 Task: Sort the products in the category "More Bakery Desserts" by relevance.
Action: Mouse moved to (26, 109)
Screenshot: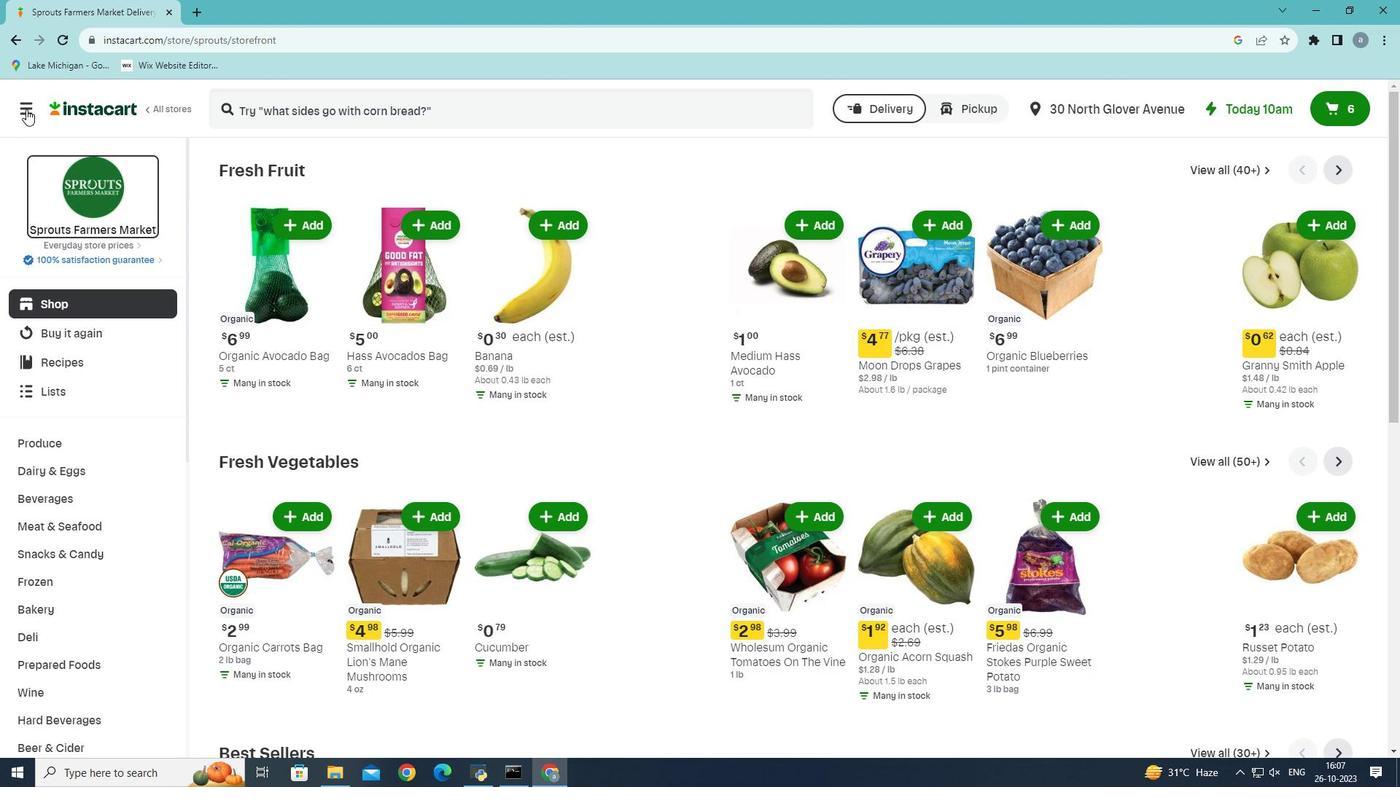 
Action: Mouse pressed left at (26, 109)
Screenshot: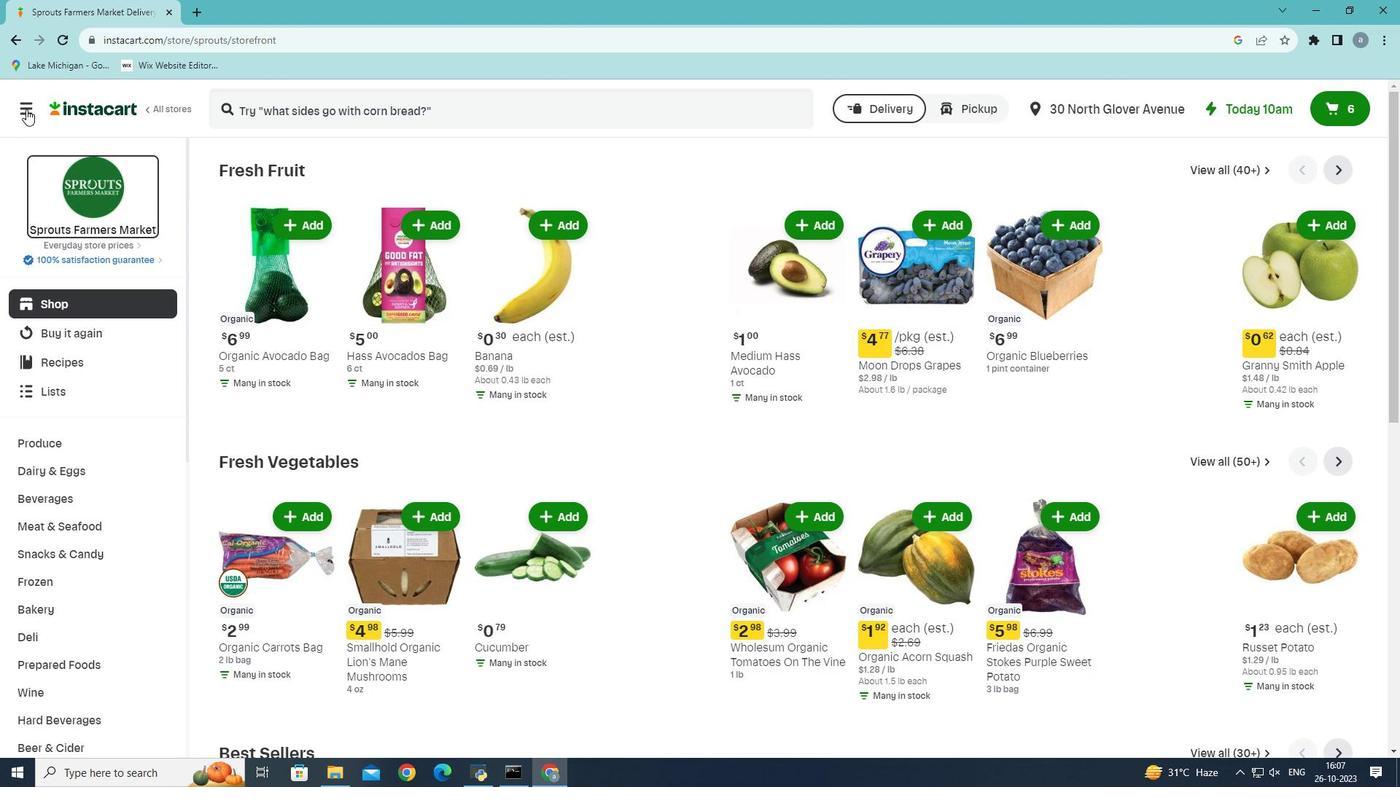 
Action: Mouse moved to (86, 428)
Screenshot: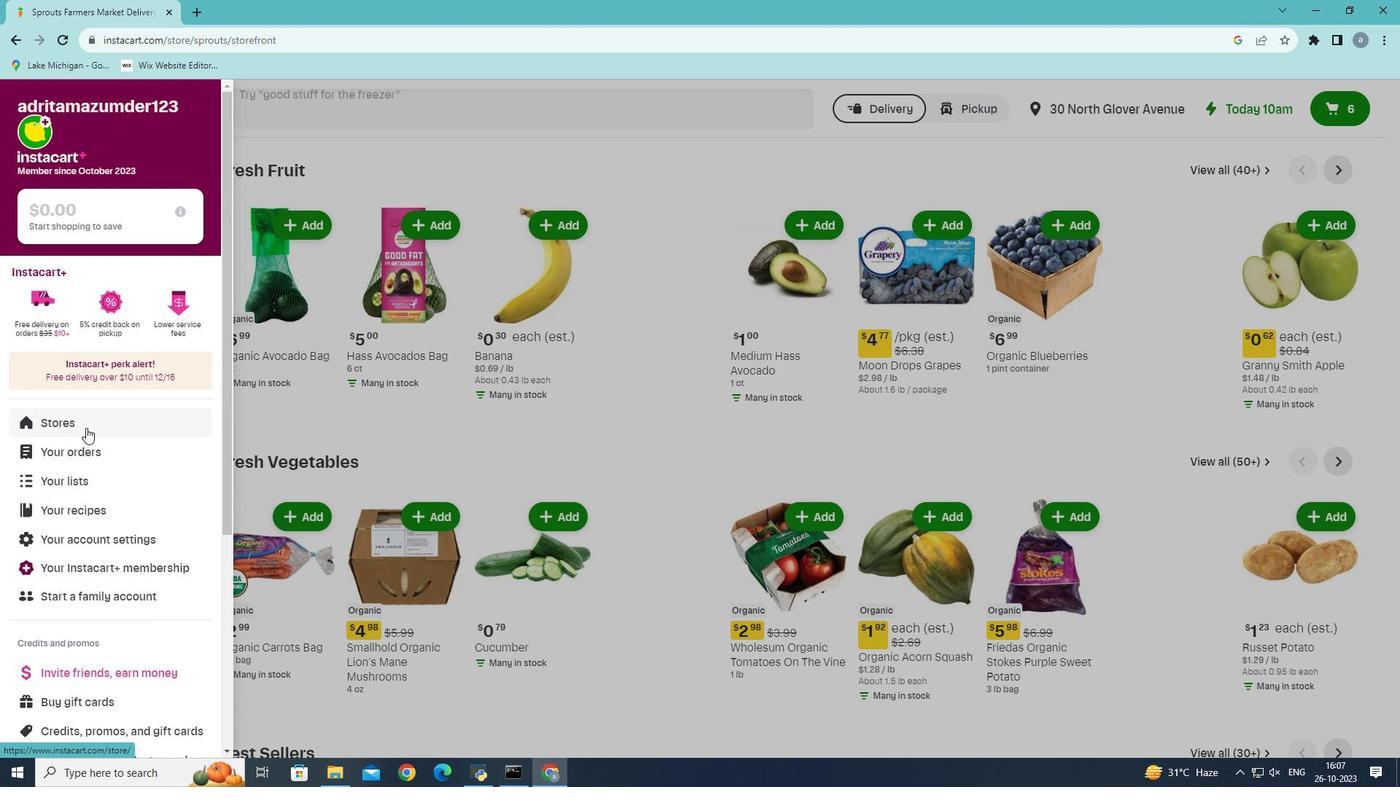 
Action: Mouse pressed left at (86, 428)
Screenshot: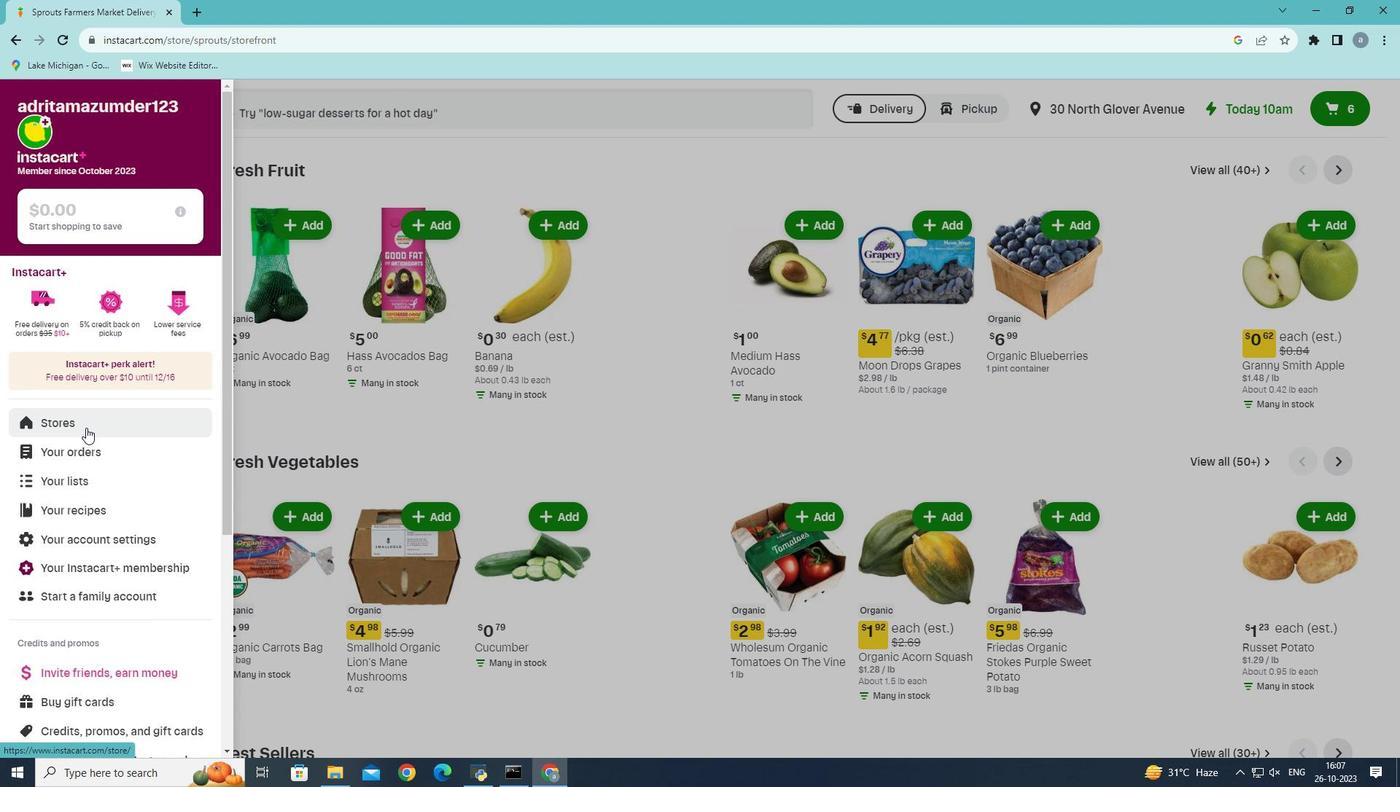 
Action: Mouse moved to (350, 168)
Screenshot: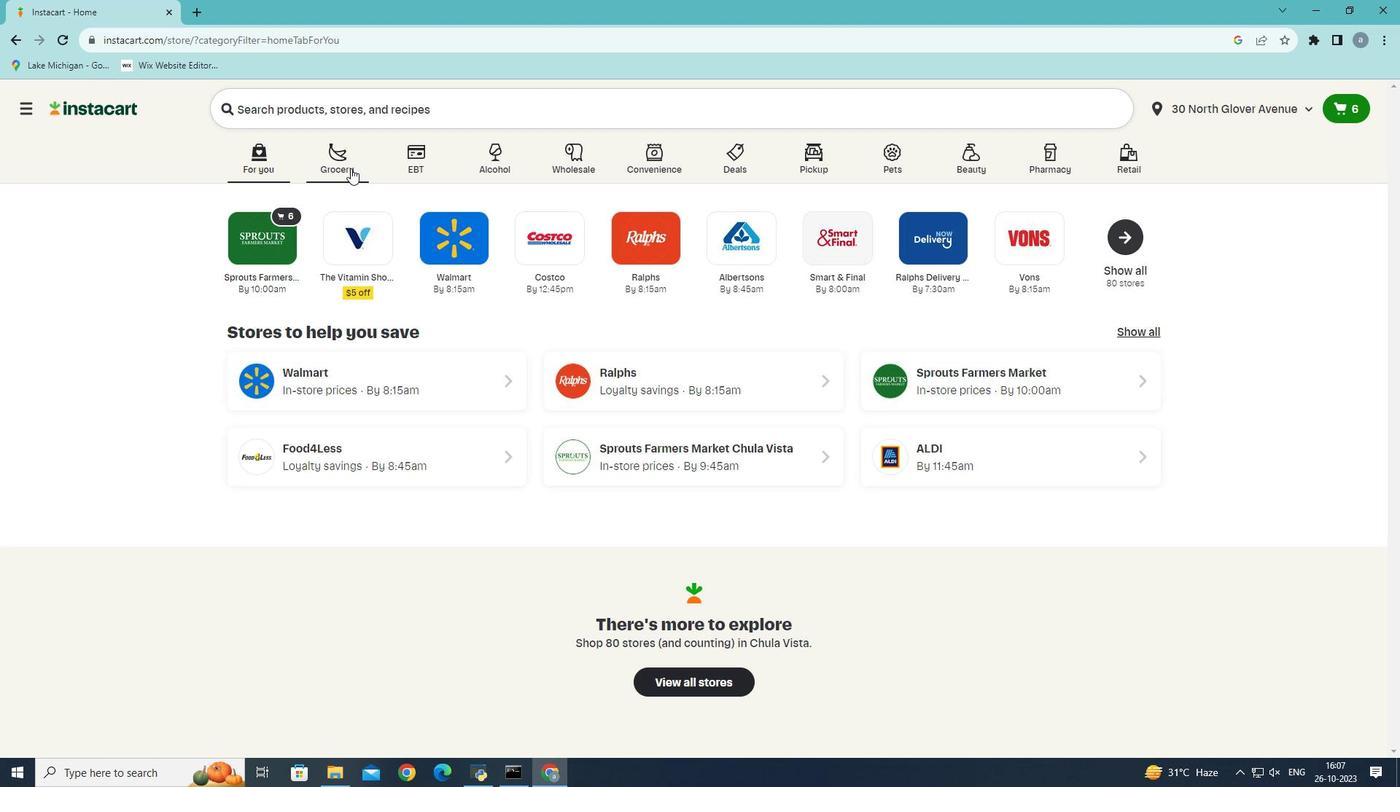 
Action: Mouse pressed left at (350, 168)
Screenshot: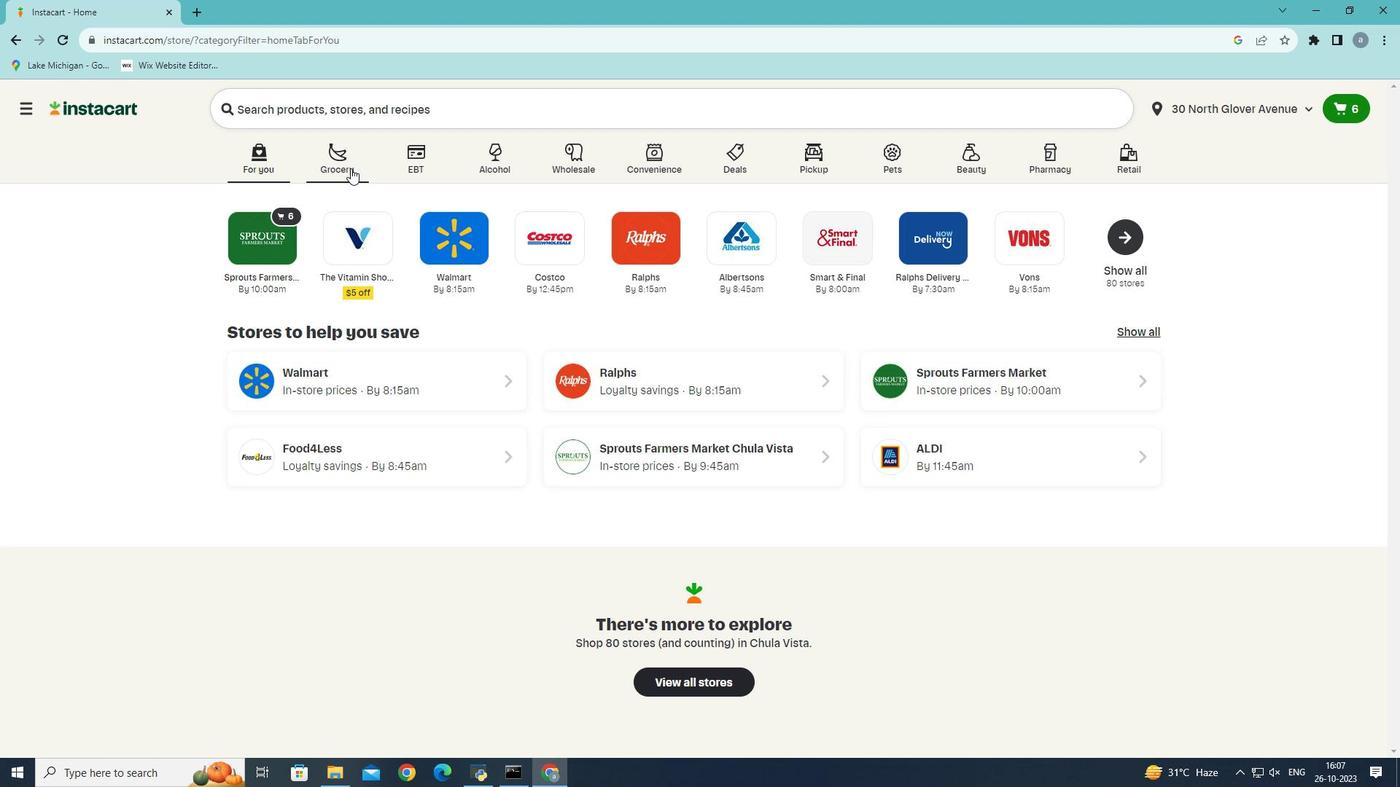 
Action: Mouse moved to (345, 444)
Screenshot: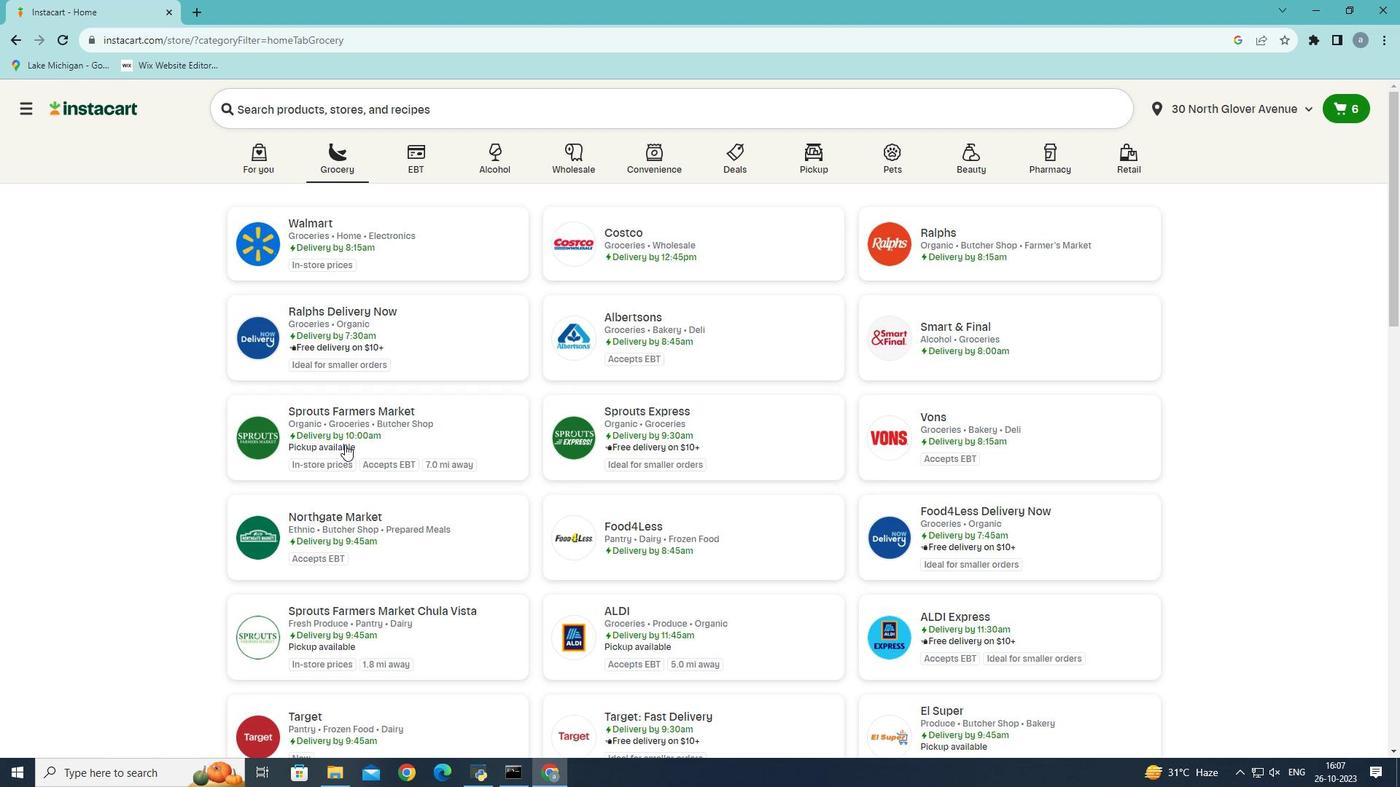 
Action: Mouse pressed left at (345, 444)
Screenshot: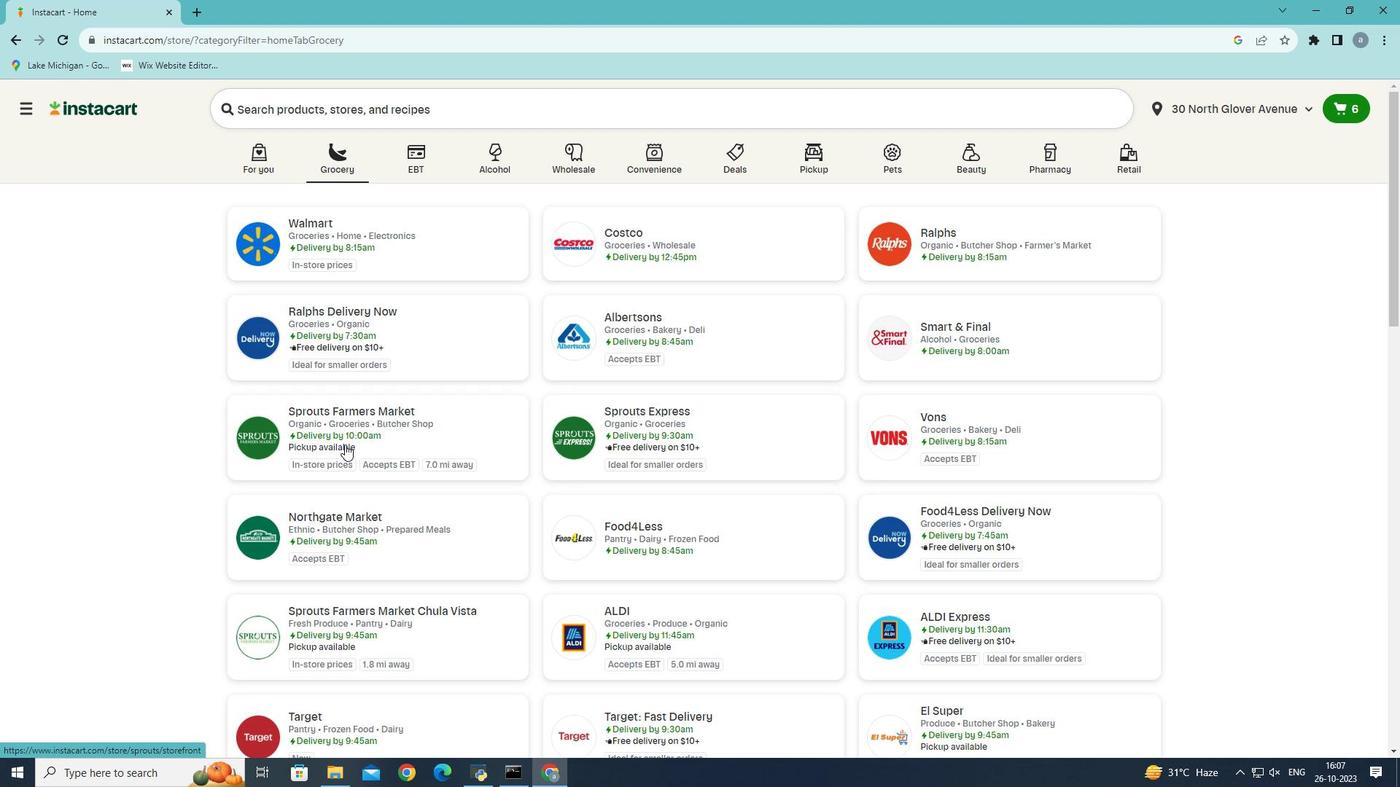 
Action: Mouse moved to (33, 604)
Screenshot: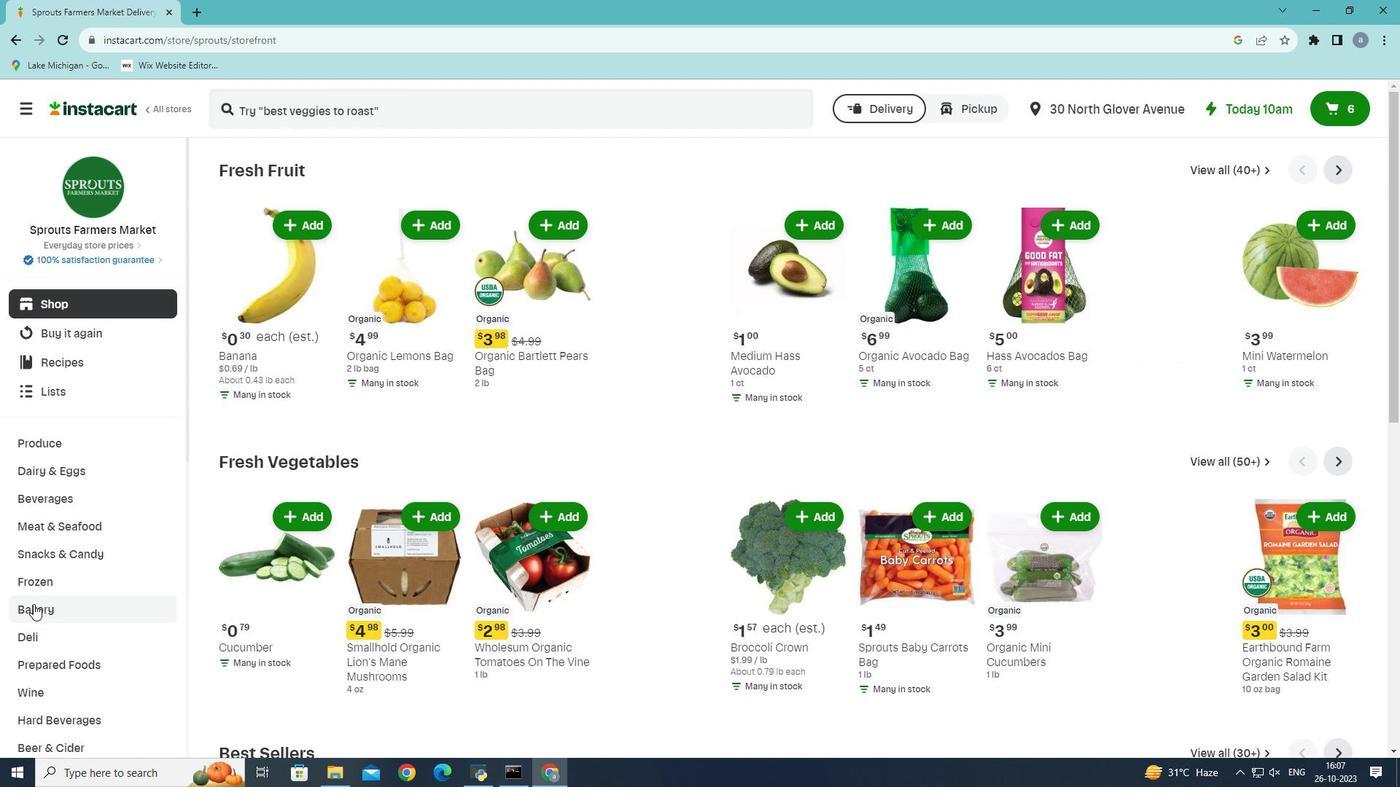
Action: Mouse pressed left at (33, 604)
Screenshot: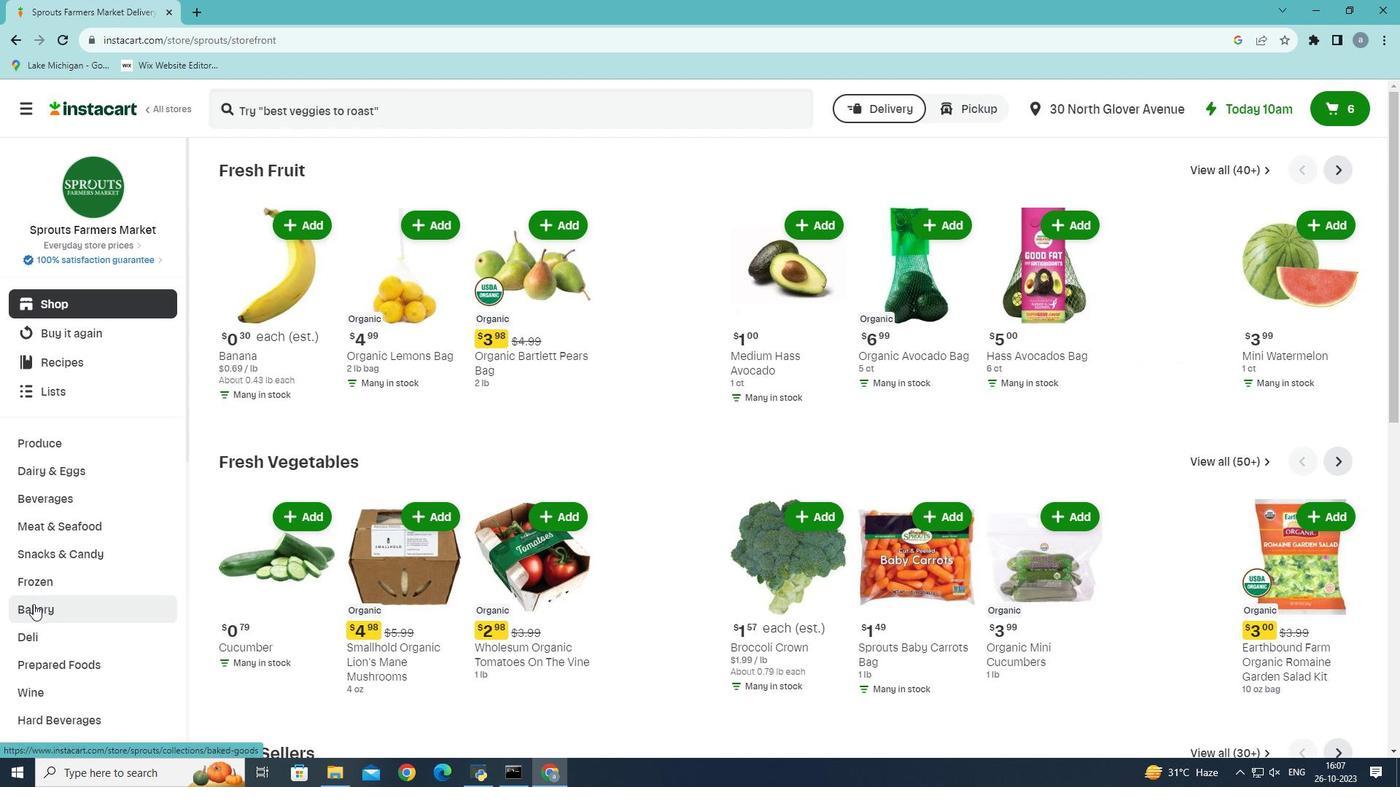 
Action: Mouse moved to (978, 210)
Screenshot: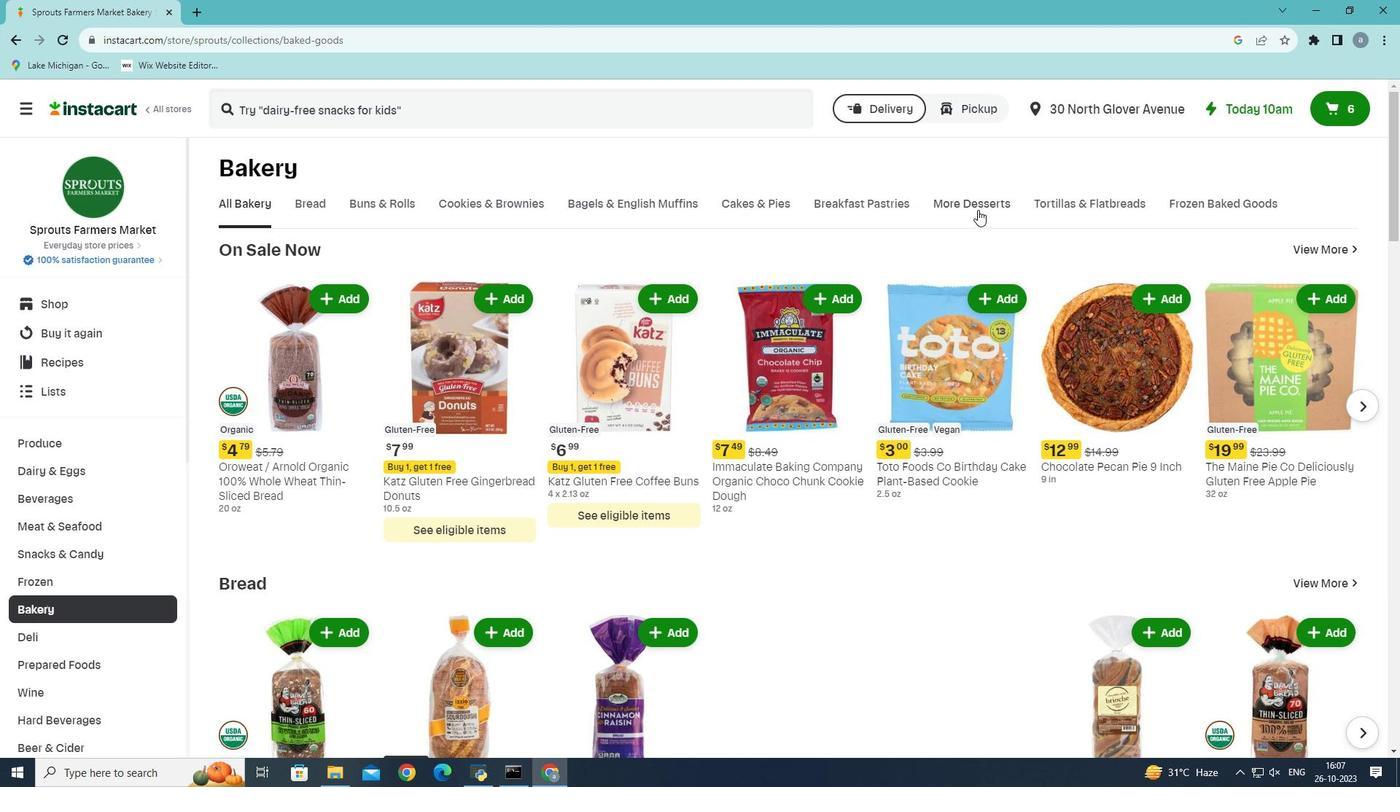 
Action: Mouse pressed left at (978, 210)
Screenshot: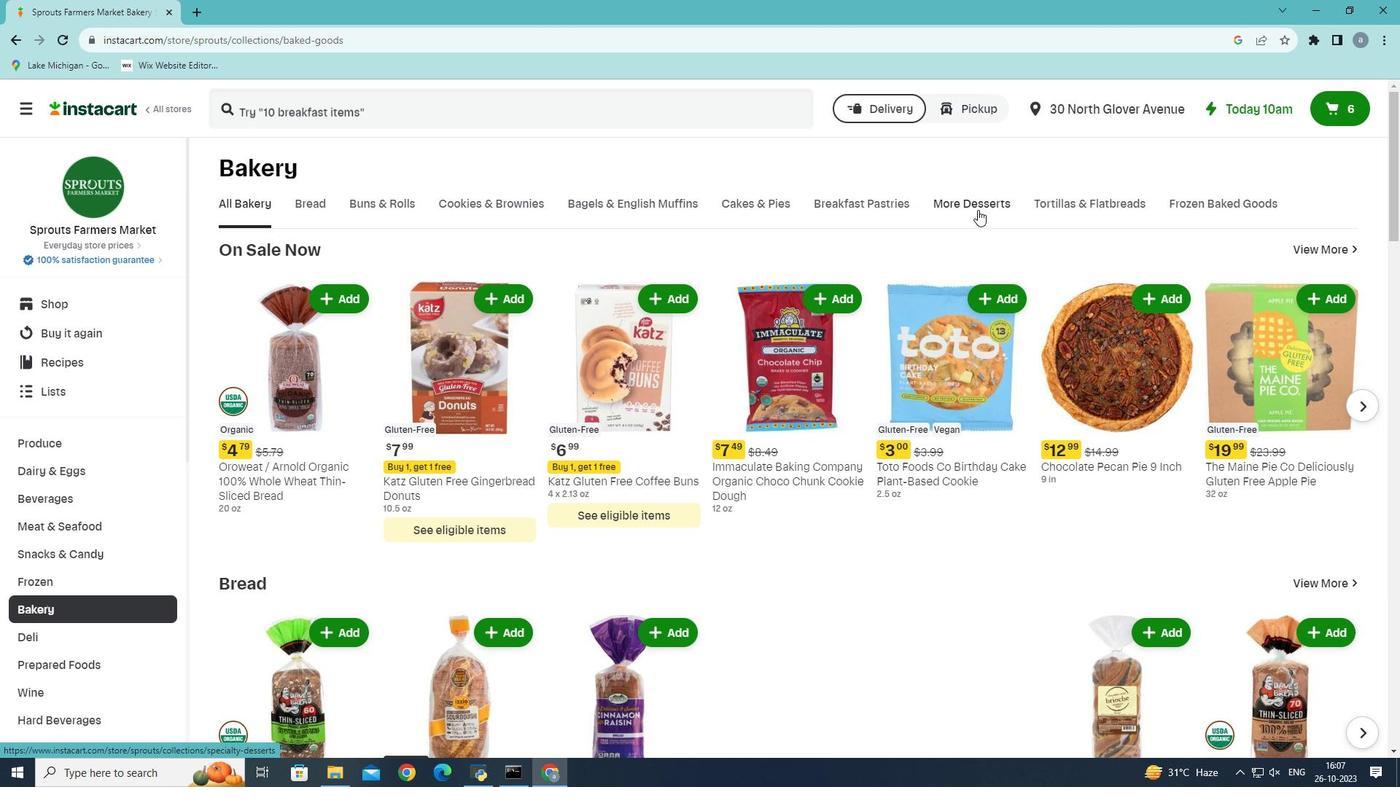 
Action: Mouse moved to (494, 274)
Screenshot: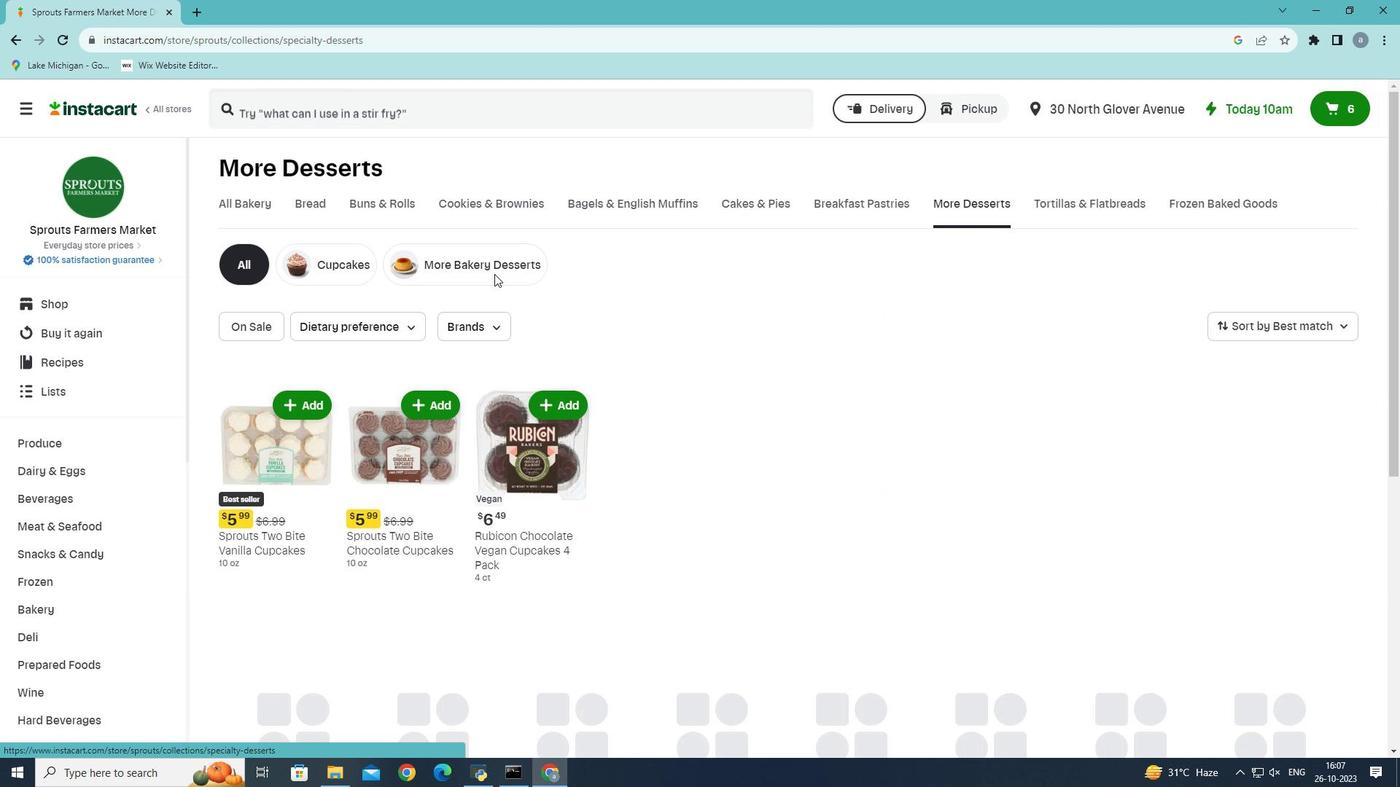 
Action: Mouse pressed left at (494, 274)
Screenshot: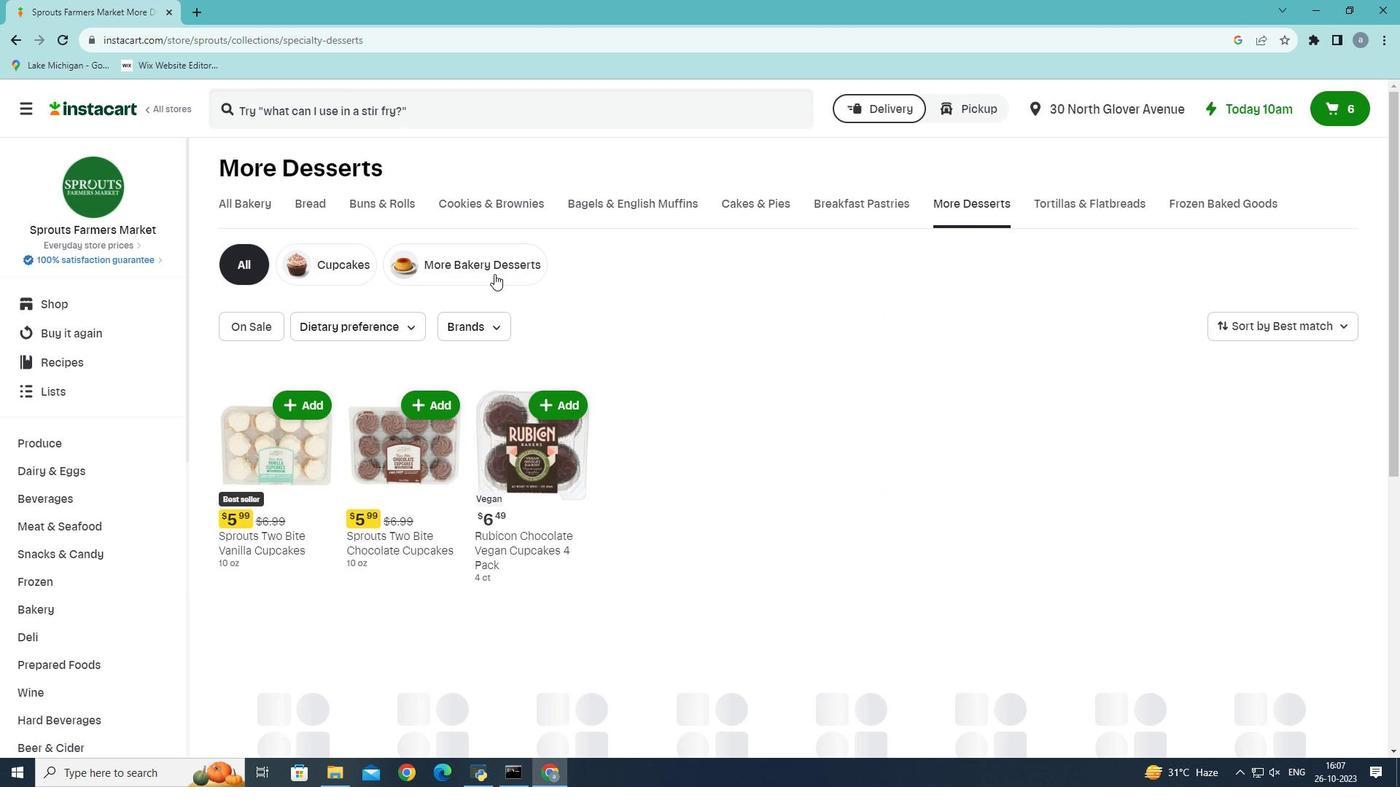 
Action: Mouse moved to (1353, 327)
Screenshot: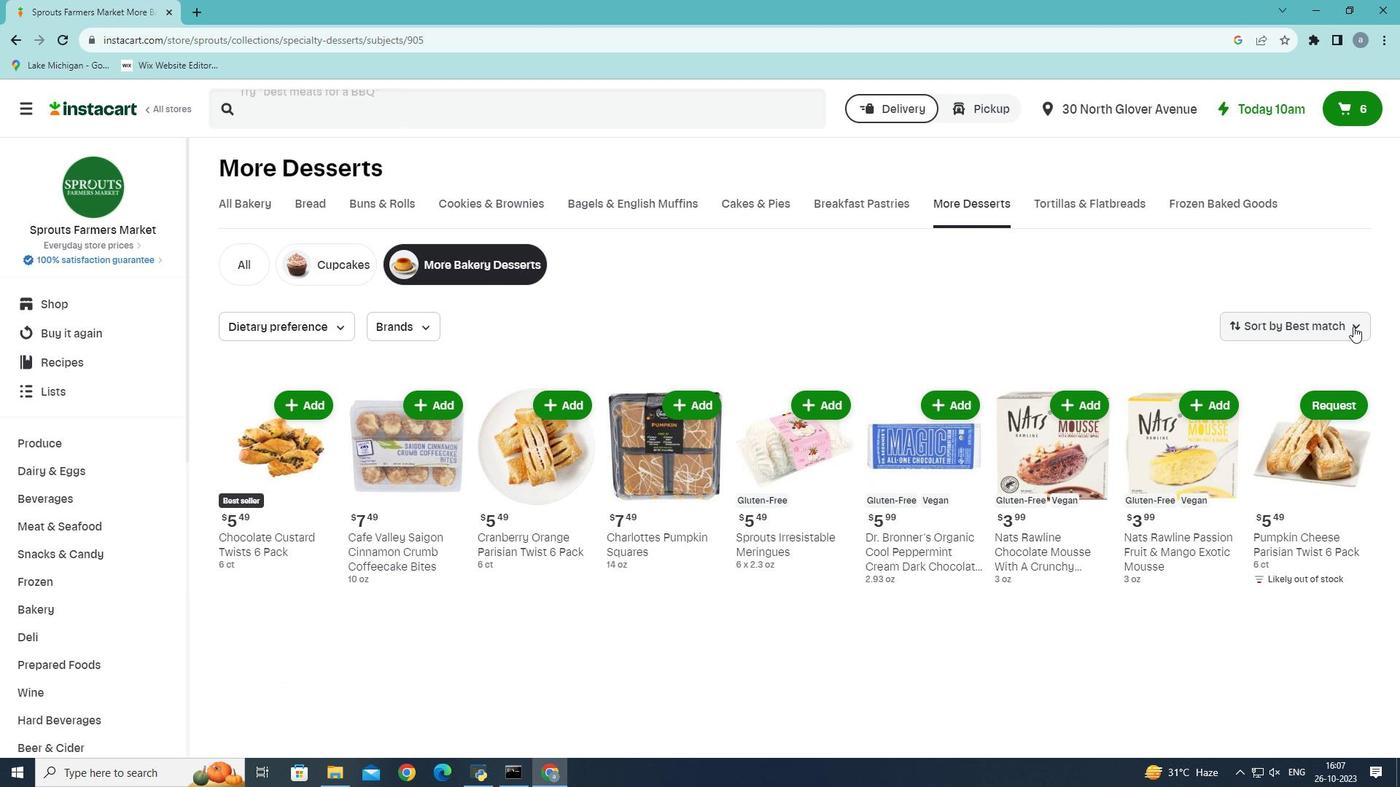 
Action: Mouse pressed left at (1353, 327)
Screenshot: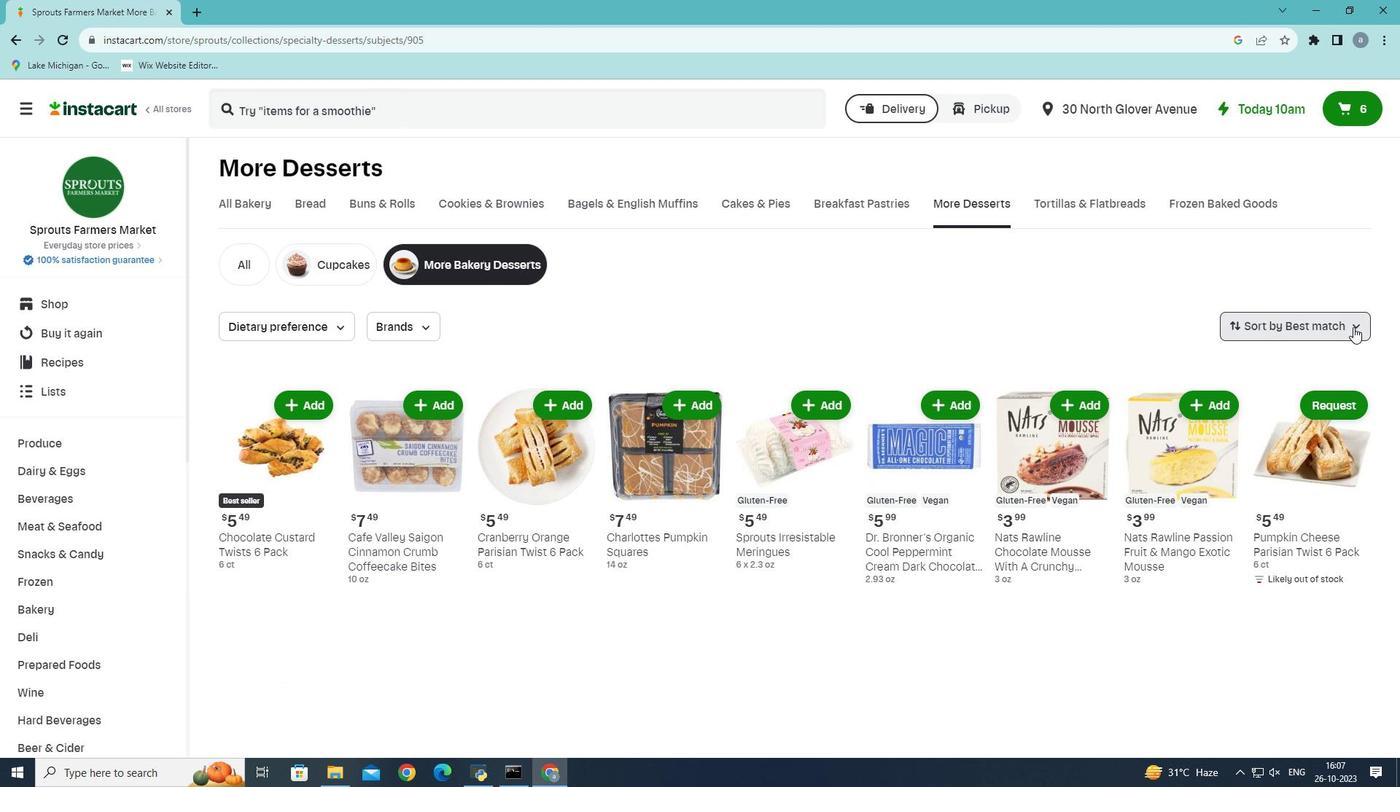 
Action: Mouse moved to (1272, 544)
Screenshot: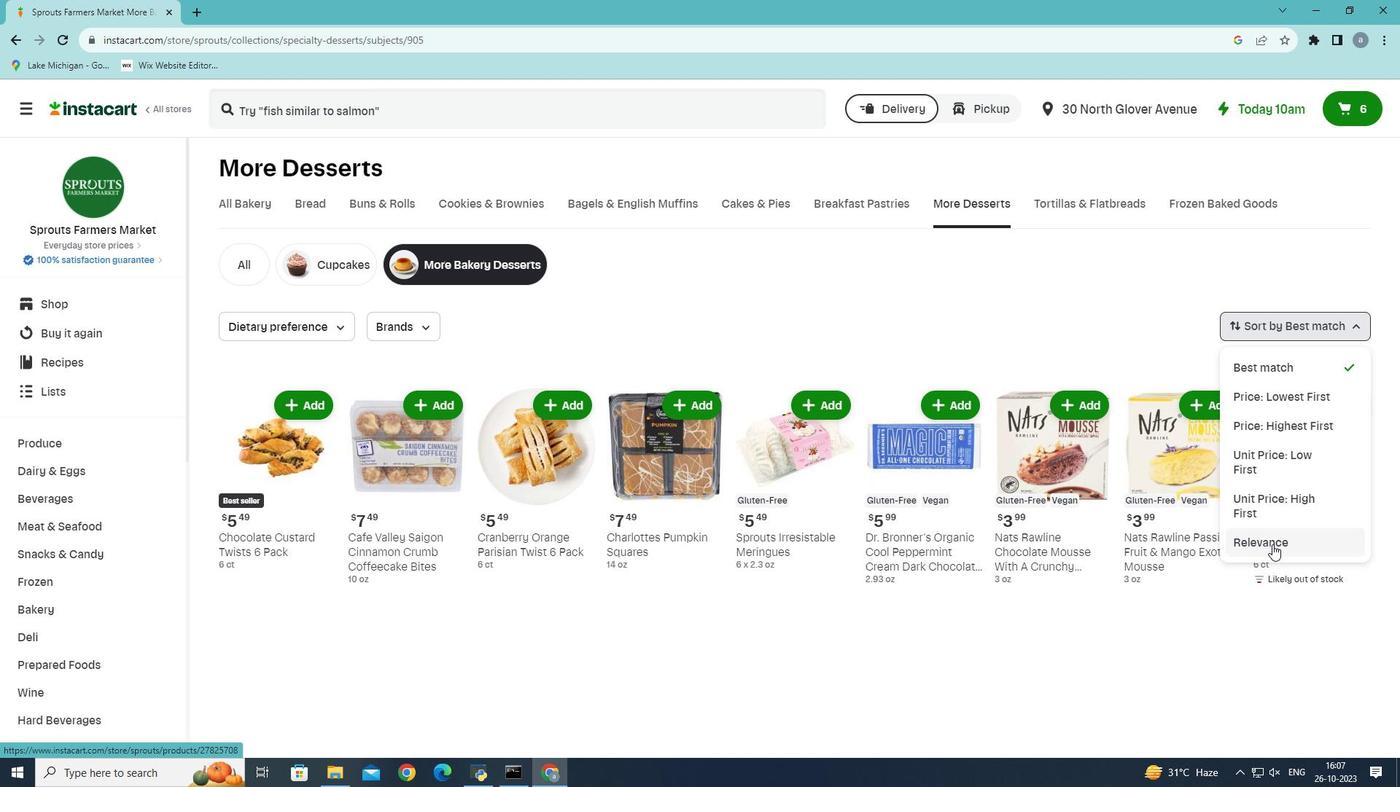 
Action: Mouse pressed left at (1272, 544)
Screenshot: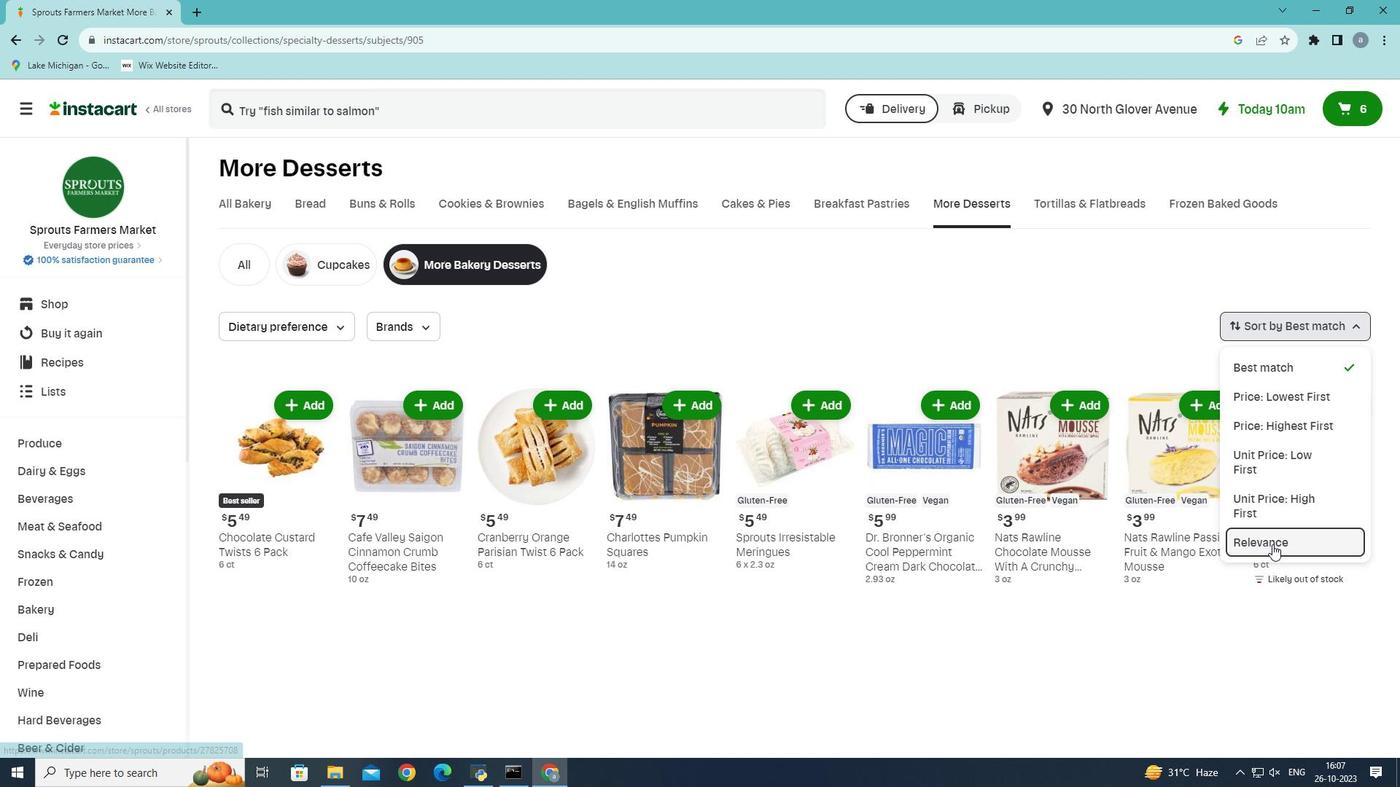 
Action: Mouse moved to (1261, 526)
Screenshot: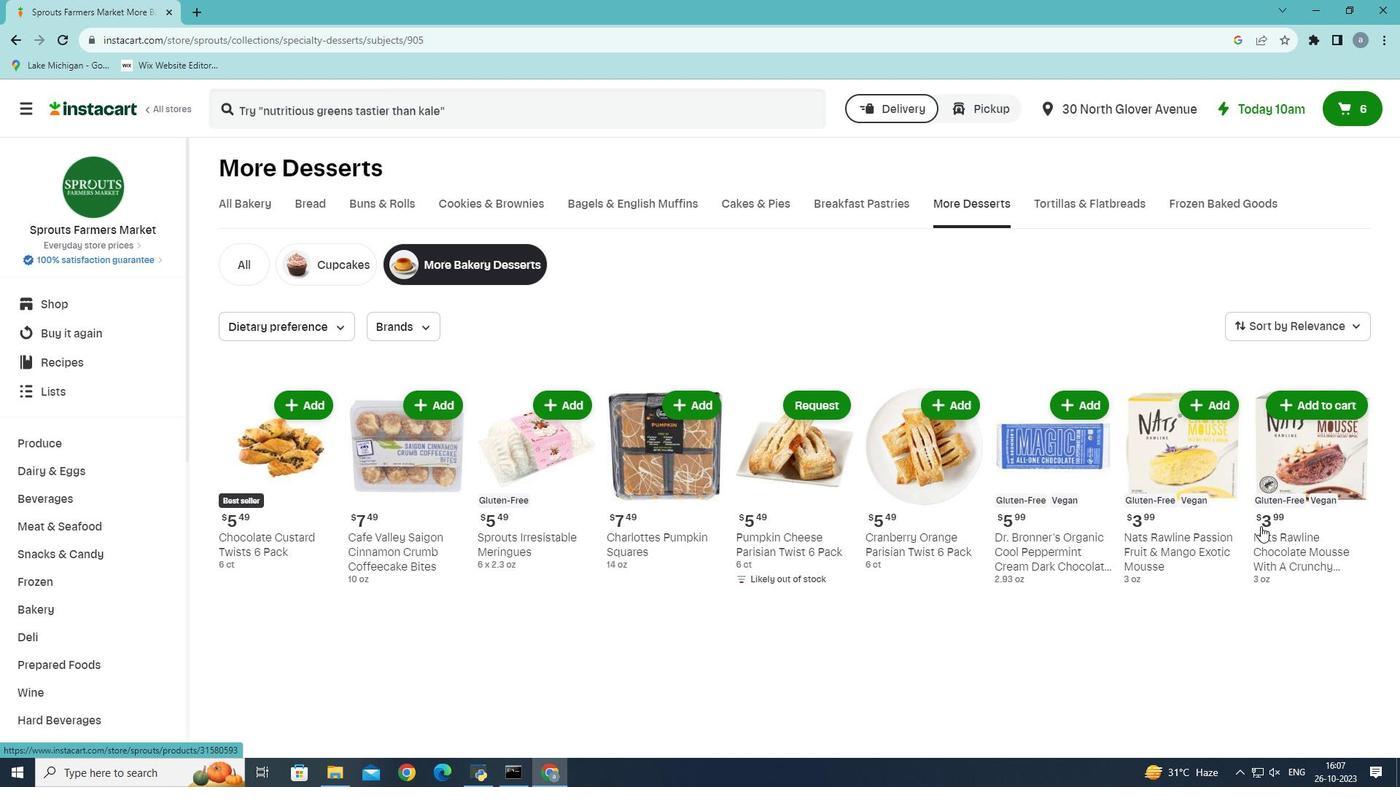 
